 Task: Add Comment CM0007 to Card Card0007 in Board Board0002 in Development in Trello
Action: Mouse moved to (647, 53)
Screenshot: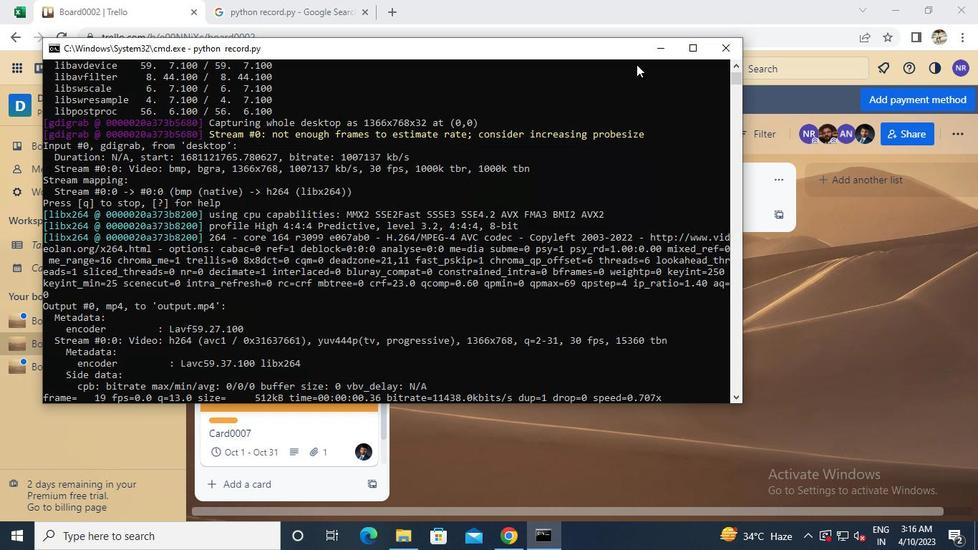 
Action: Mouse pressed left at (647, 53)
Screenshot: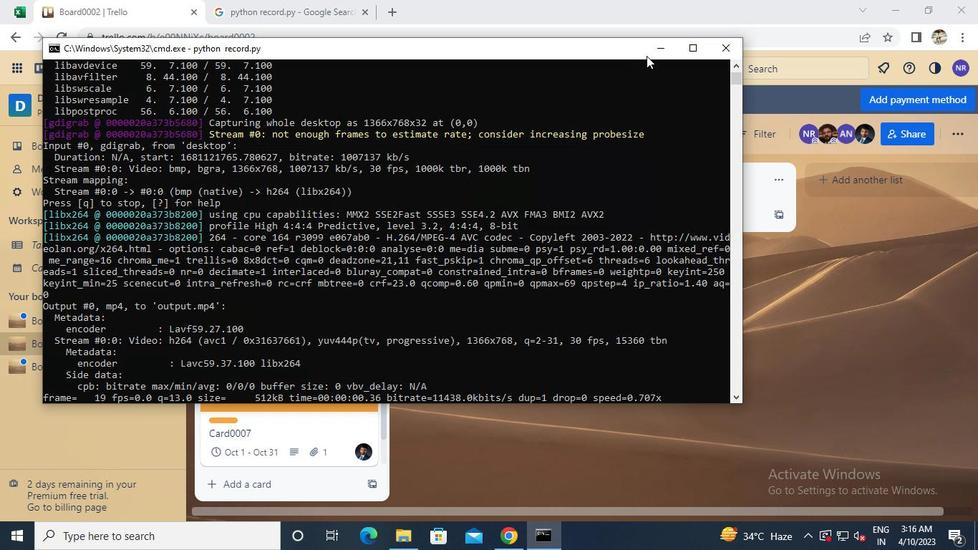
Action: Mouse moved to (279, 412)
Screenshot: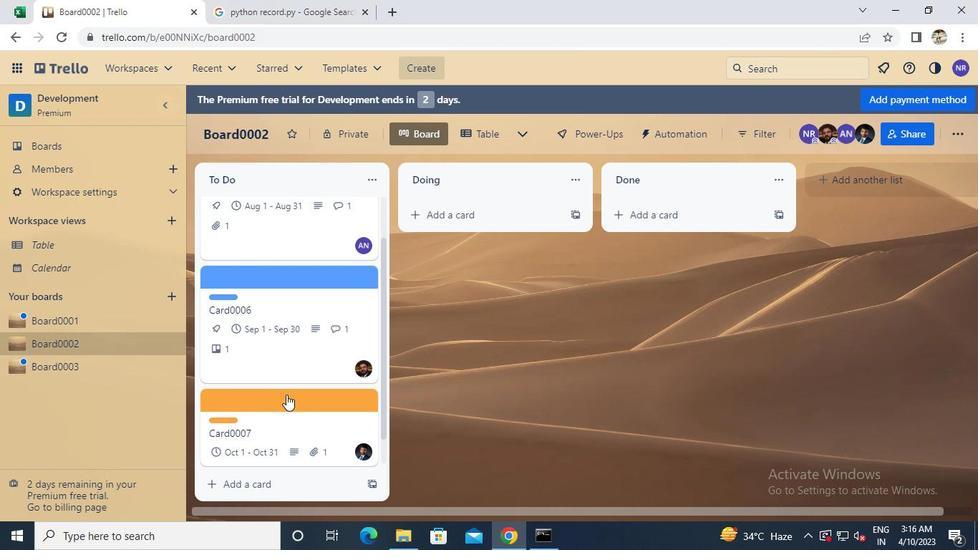 
Action: Mouse pressed left at (279, 412)
Screenshot: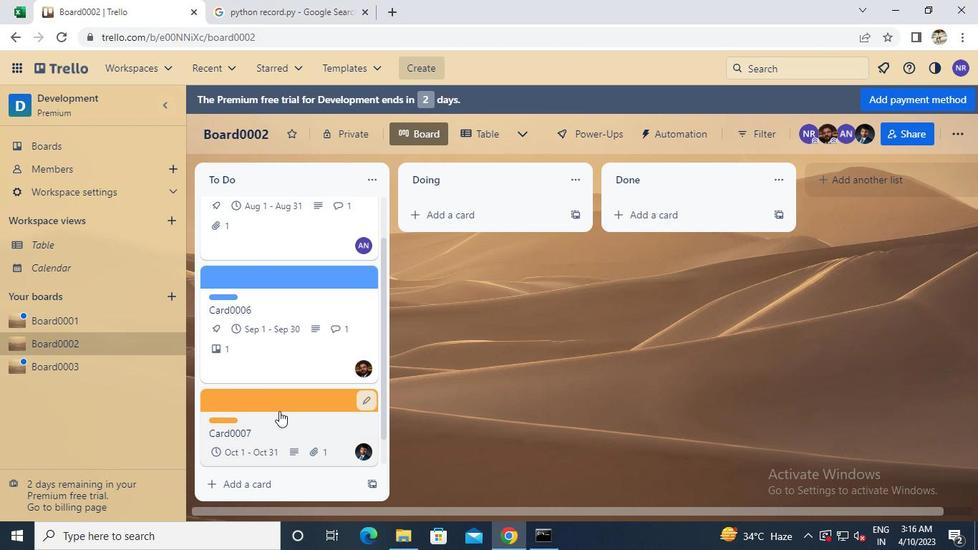 
Action: Mouse moved to (273, 406)
Screenshot: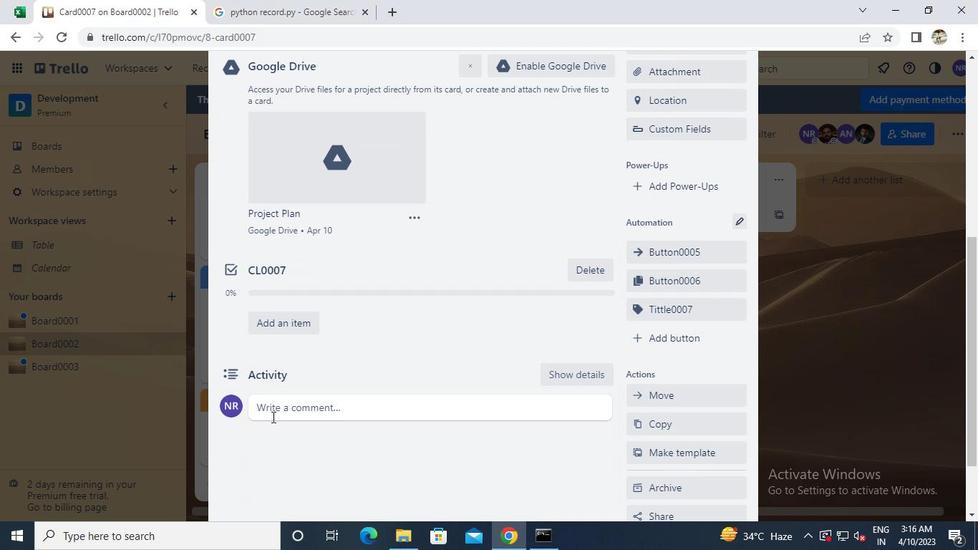 
Action: Mouse pressed left at (273, 406)
Screenshot: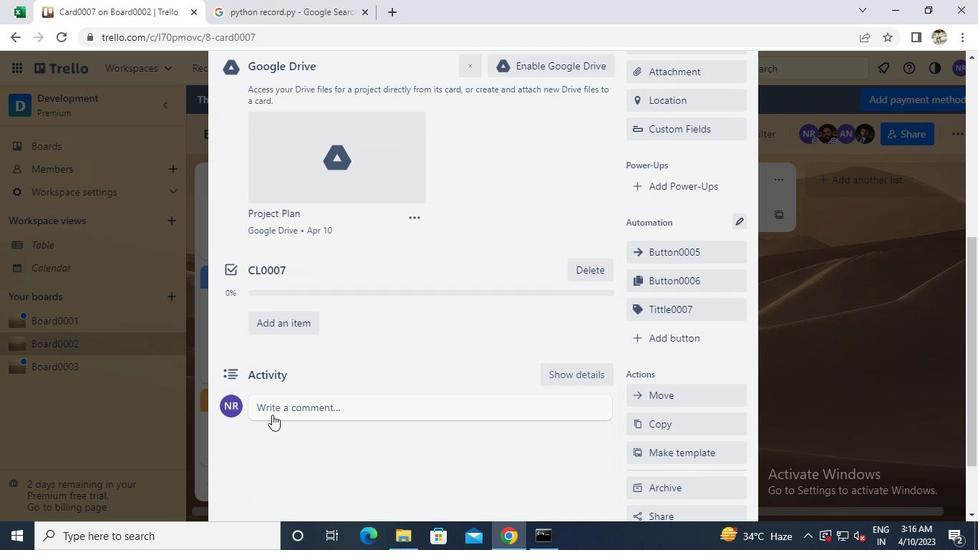 
Action: Keyboard c
Screenshot: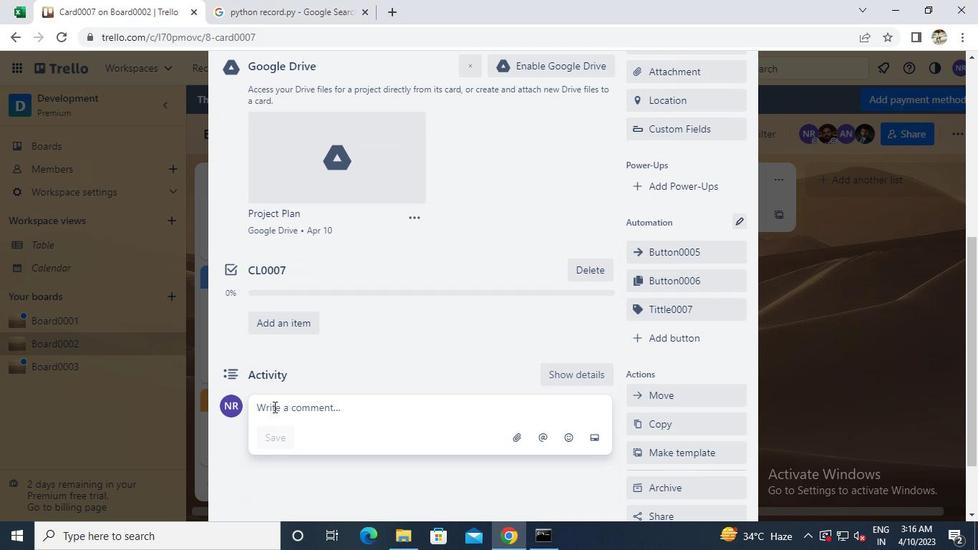 
Action: Keyboard m
Screenshot: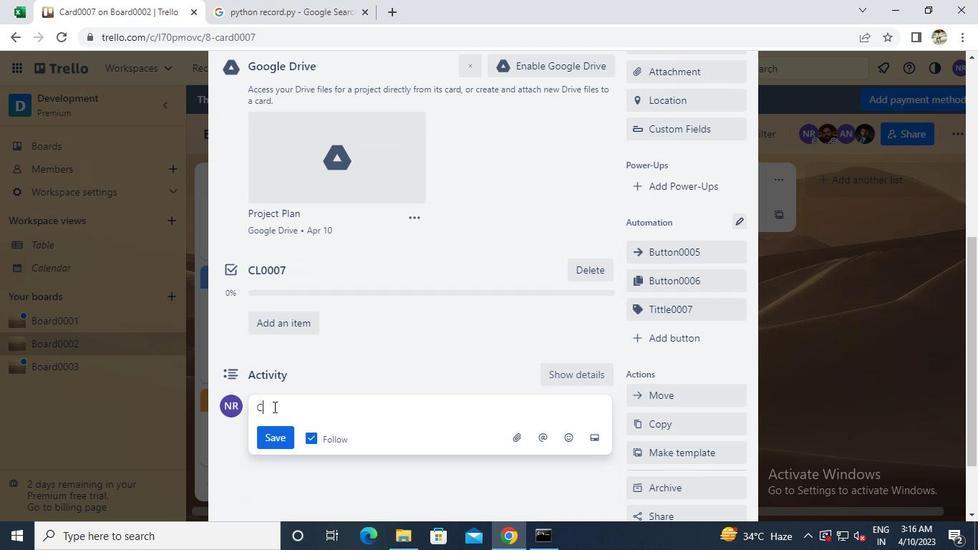 
Action: Keyboard 0
Screenshot: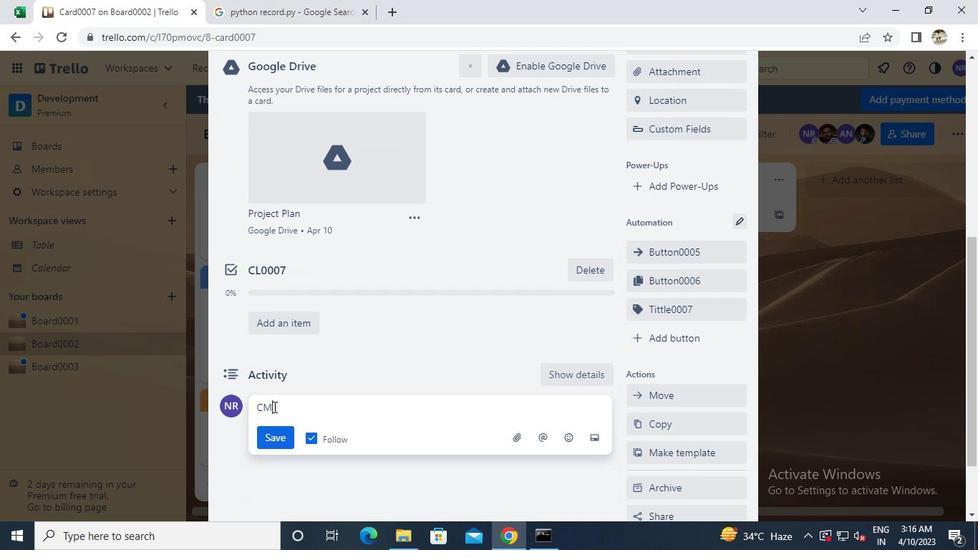 
Action: Keyboard 0
Screenshot: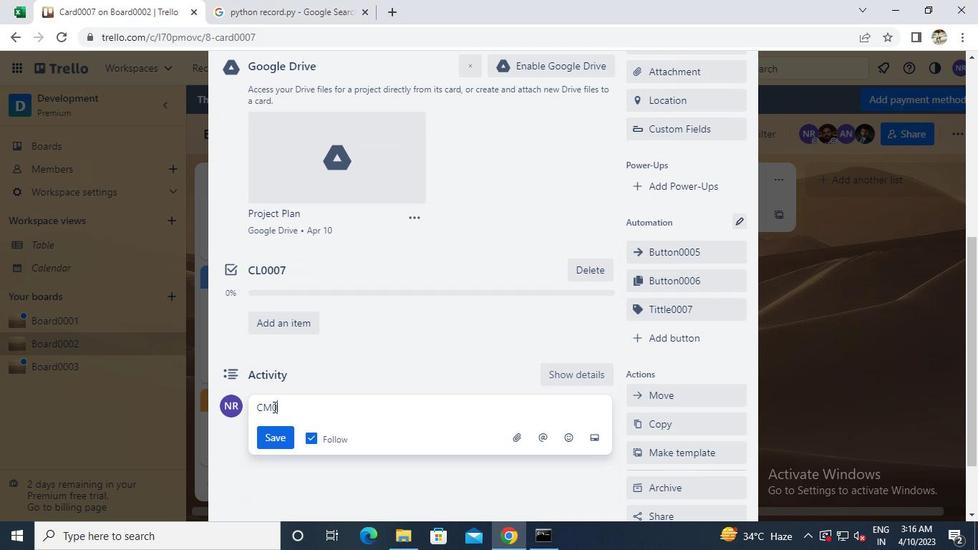 
Action: Keyboard 0
Screenshot: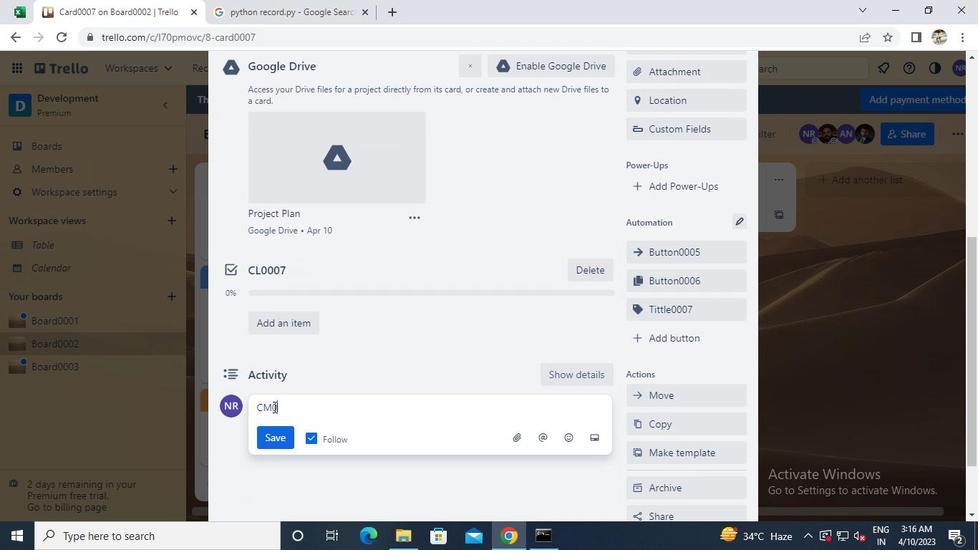 
Action: Keyboard 7
Screenshot: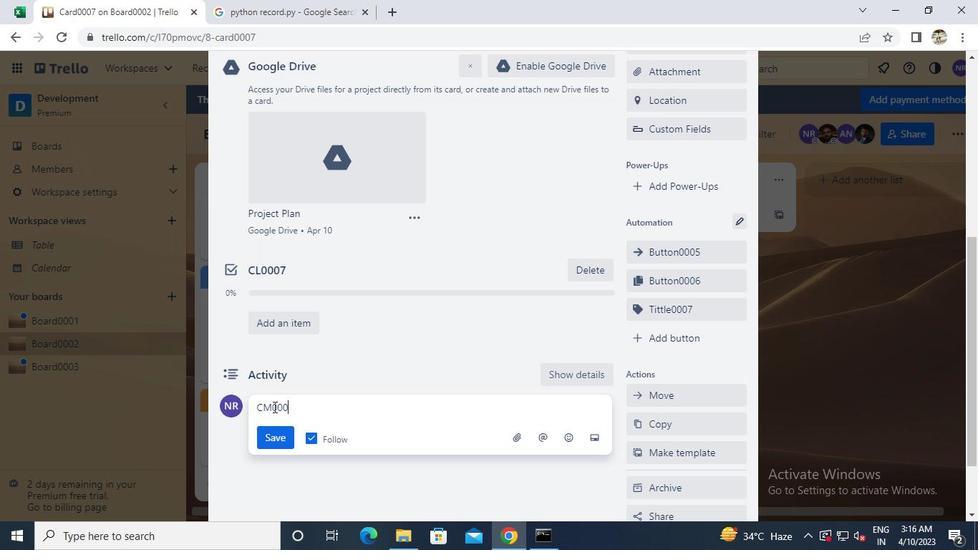 
Action: Mouse moved to (267, 434)
Screenshot: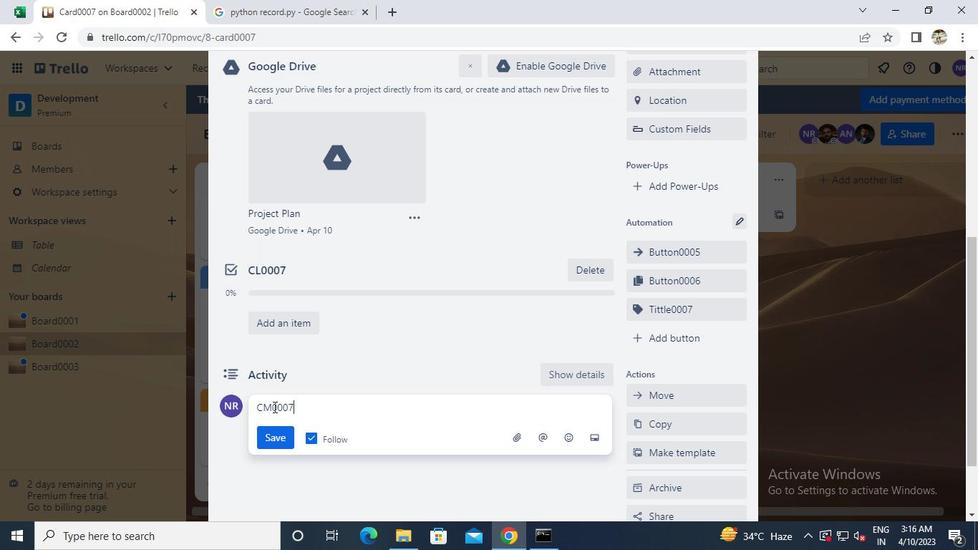
Action: Mouse pressed left at (267, 434)
Screenshot: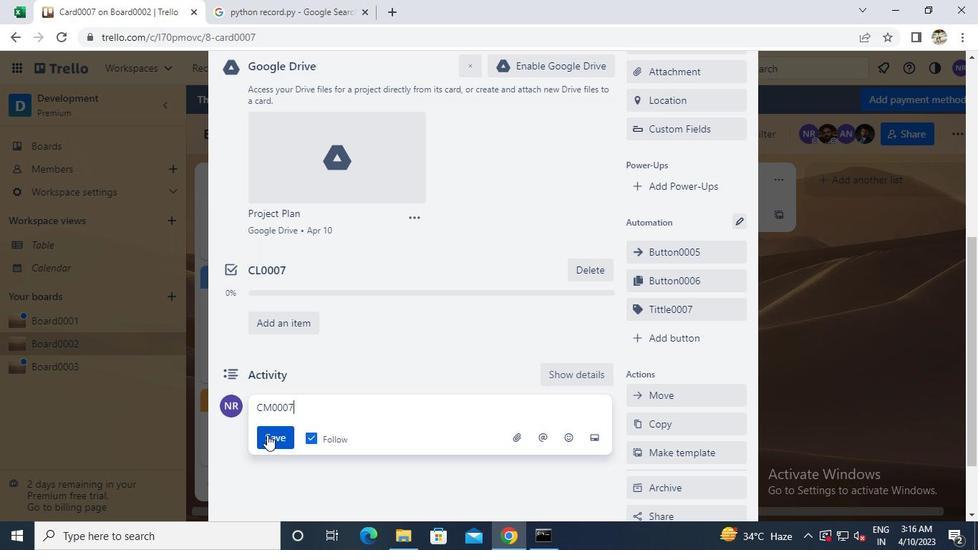 
Action: Mouse moved to (539, 540)
Screenshot: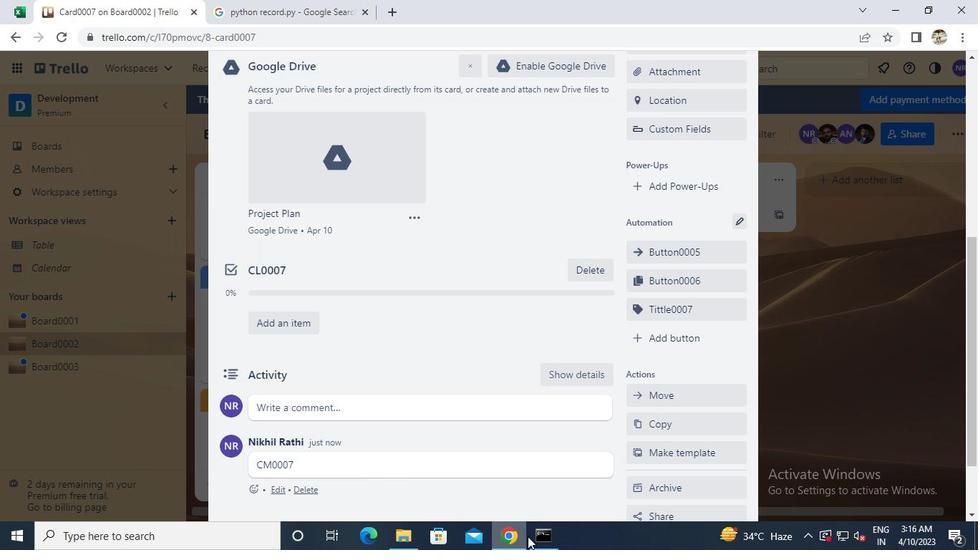 
Action: Mouse pressed left at (539, 540)
Screenshot: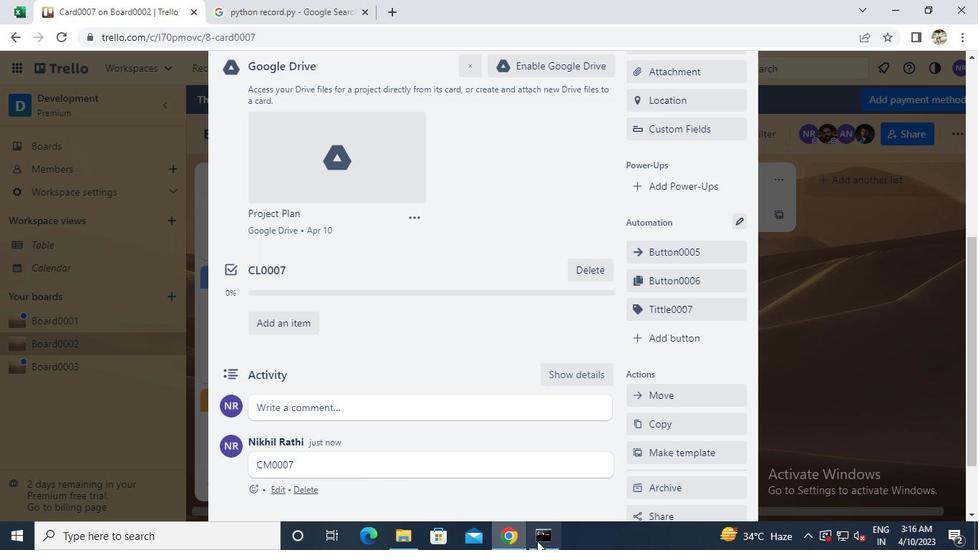 
Action: Mouse moved to (724, 44)
Screenshot: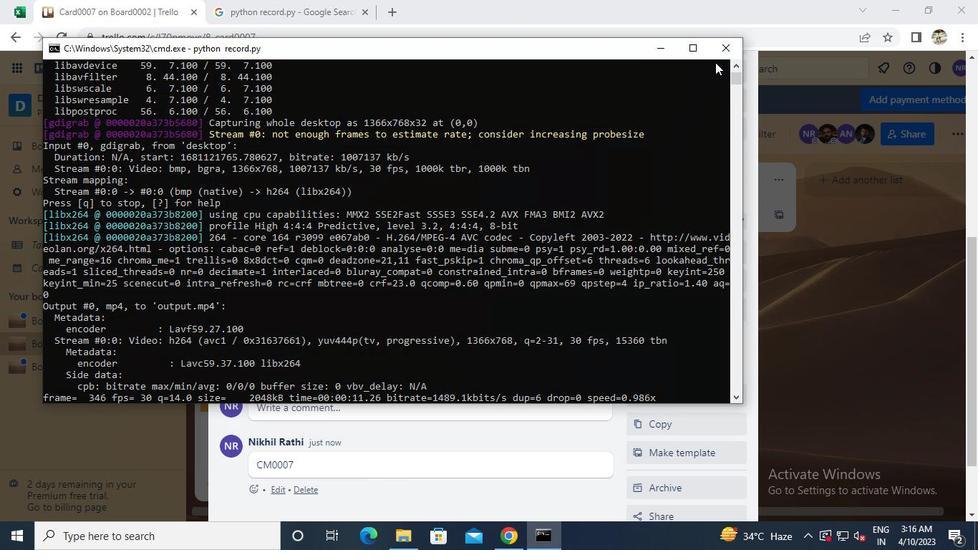 
Action: Mouse pressed left at (724, 44)
Screenshot: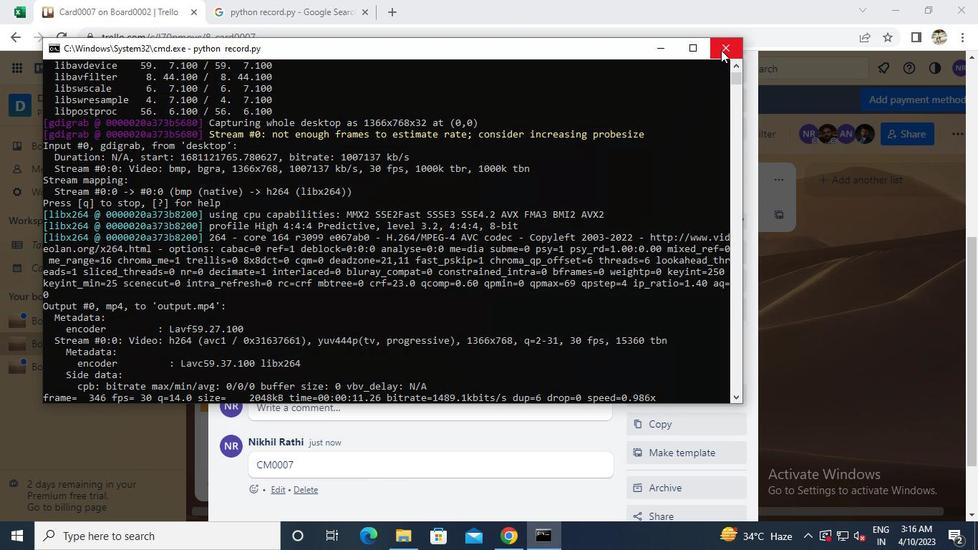 
